 Task: Create a section DevOps Dash and in the section, add a milestone Social Media Integration in the project WolfTech.
Action: Mouse moved to (61, 414)
Screenshot: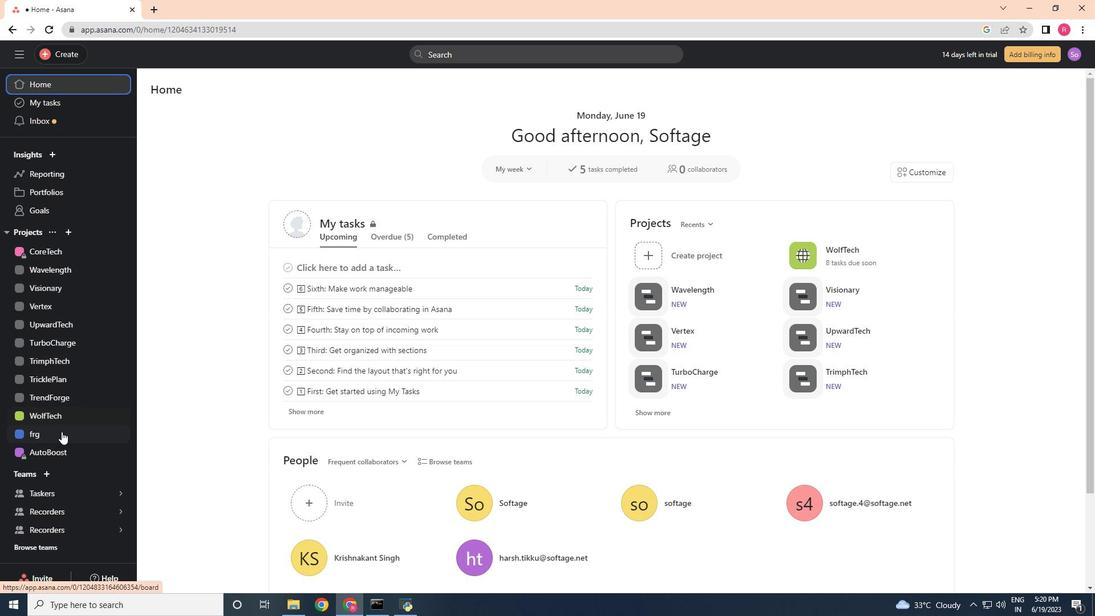 
Action: Mouse pressed left at (61, 414)
Screenshot: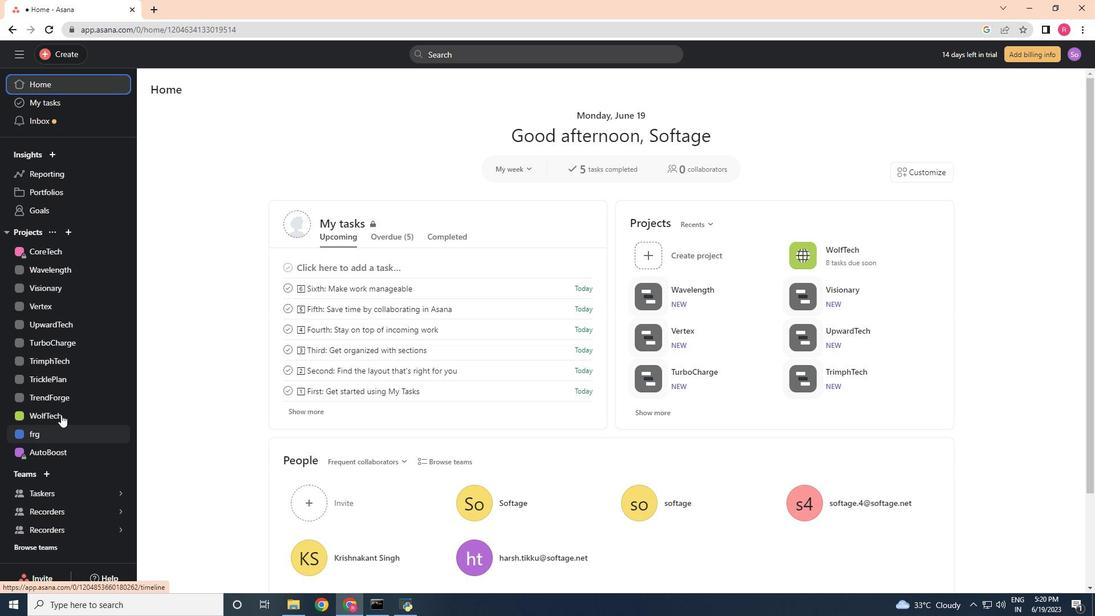 
Action: Mouse moved to (238, 440)
Screenshot: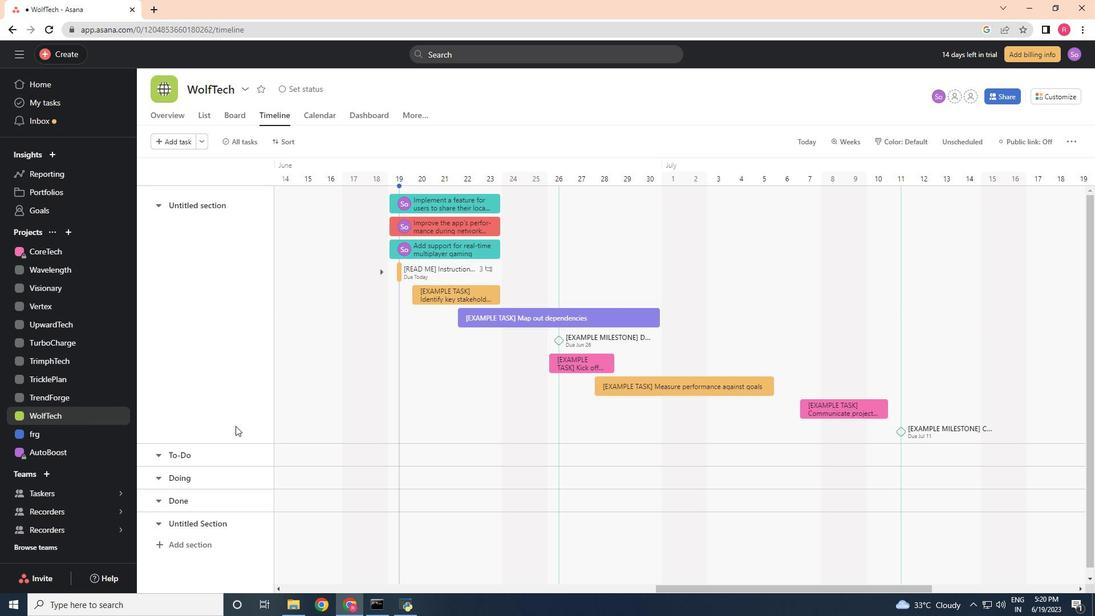 
Action: Mouse scrolled (238, 439) with delta (0, 0)
Screenshot: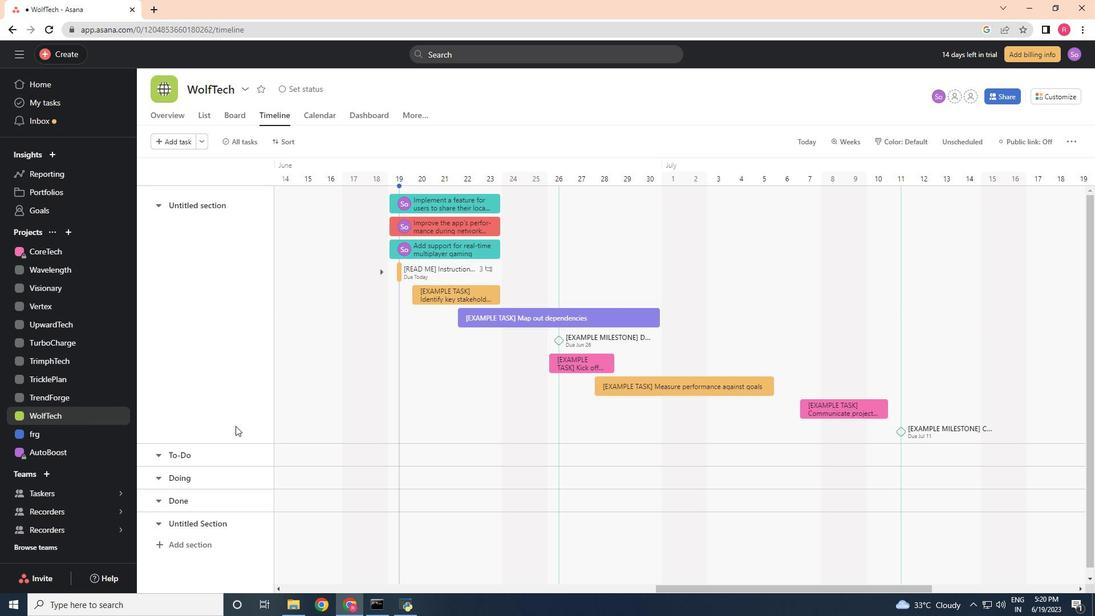 
Action: Mouse moved to (238, 445)
Screenshot: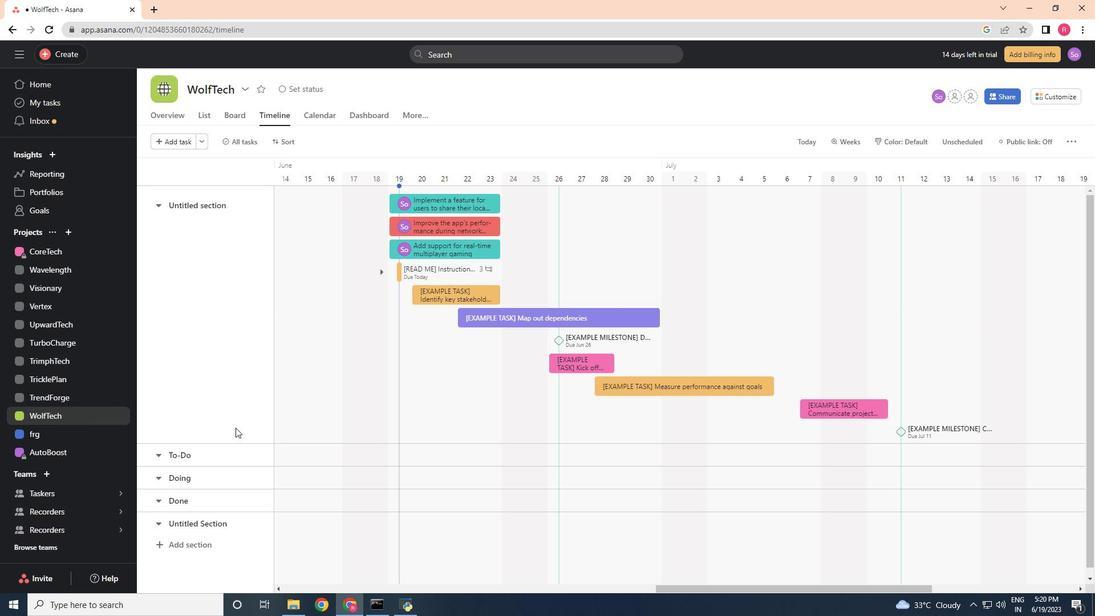 
Action: Mouse scrolled (238, 445) with delta (0, 0)
Screenshot: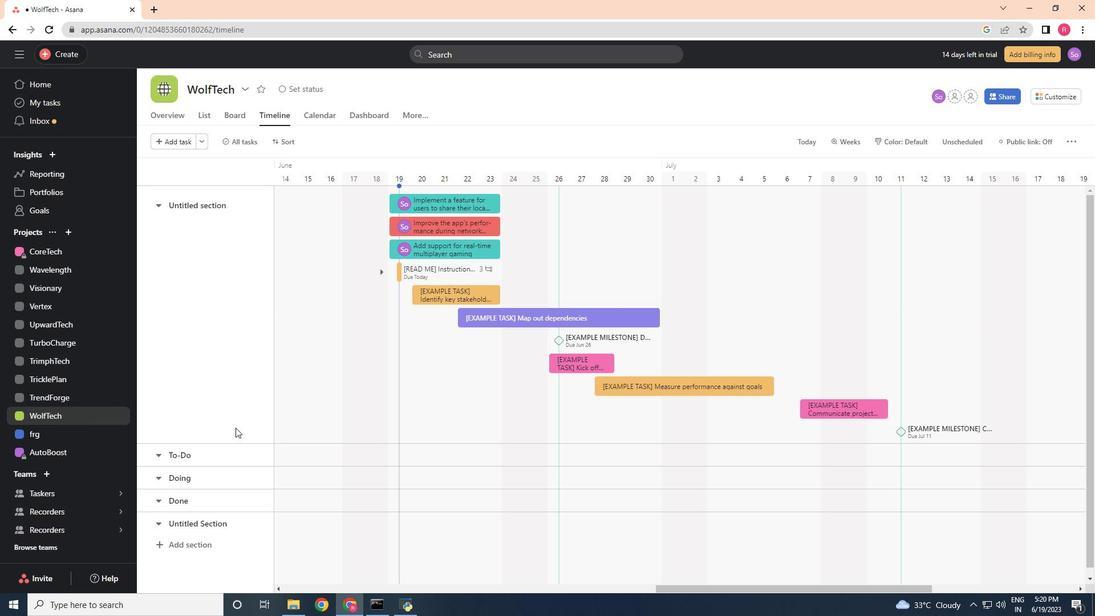 
Action: Mouse moved to (238, 446)
Screenshot: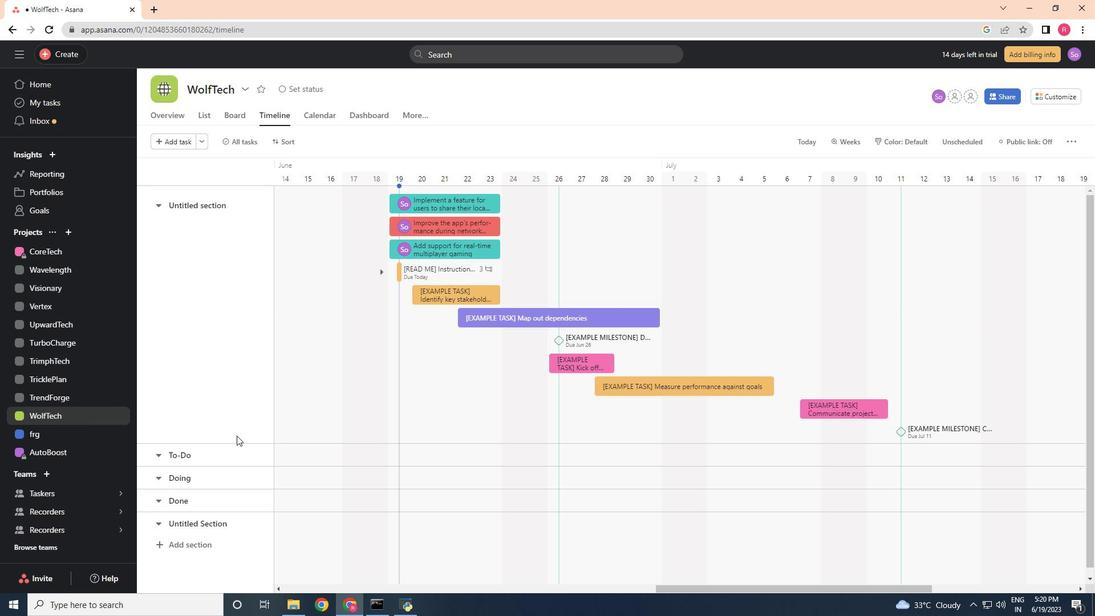 
Action: Mouse scrolled (238, 446) with delta (0, 0)
Screenshot: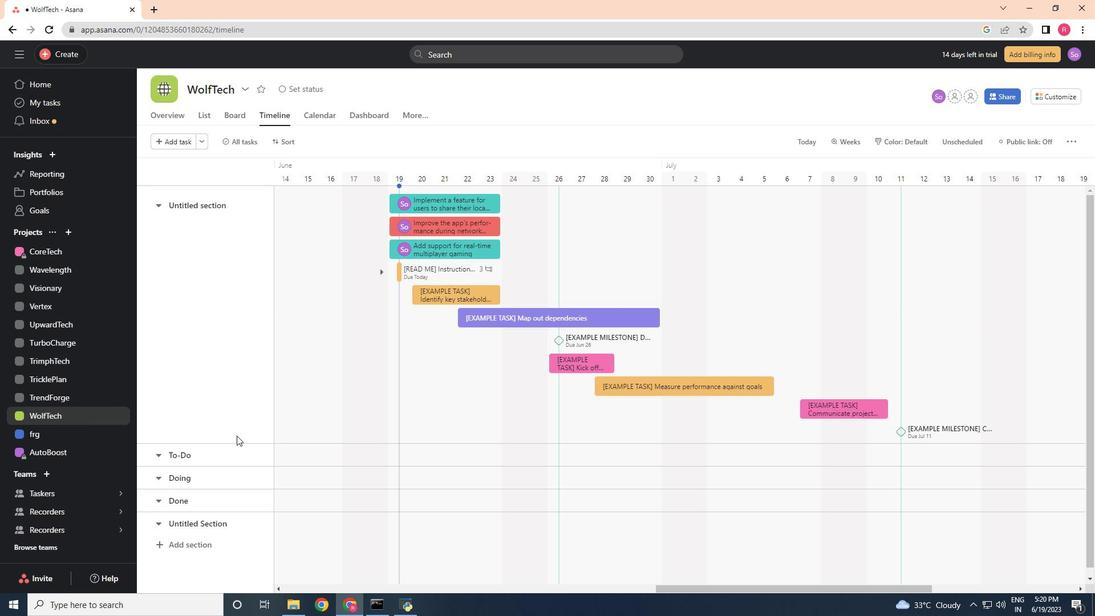 
Action: Mouse moved to (238, 446)
Screenshot: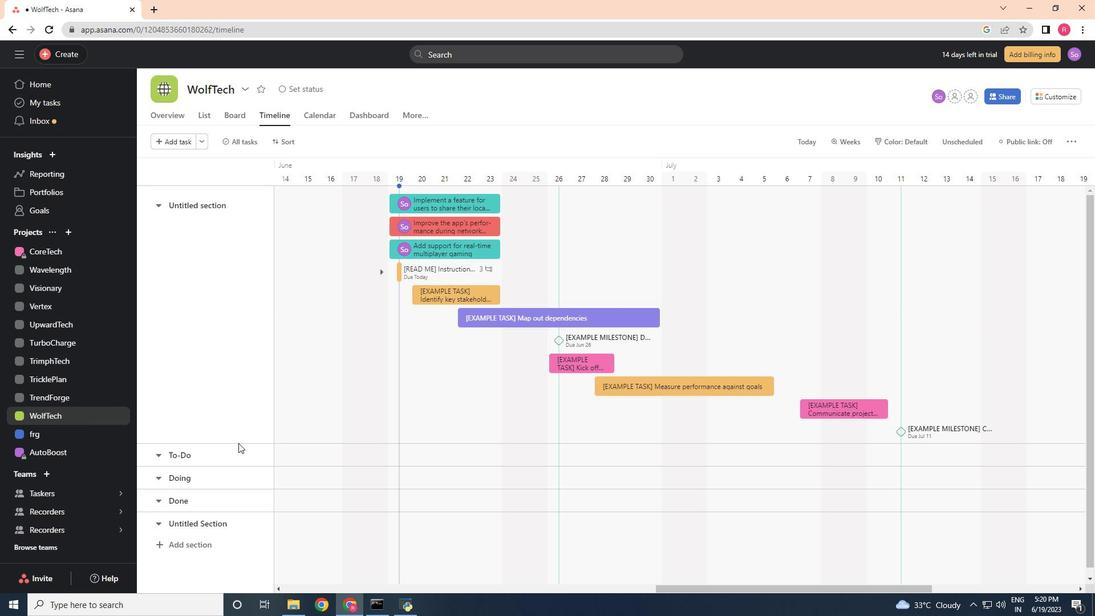 
Action: Mouse scrolled (238, 446) with delta (0, 0)
Screenshot: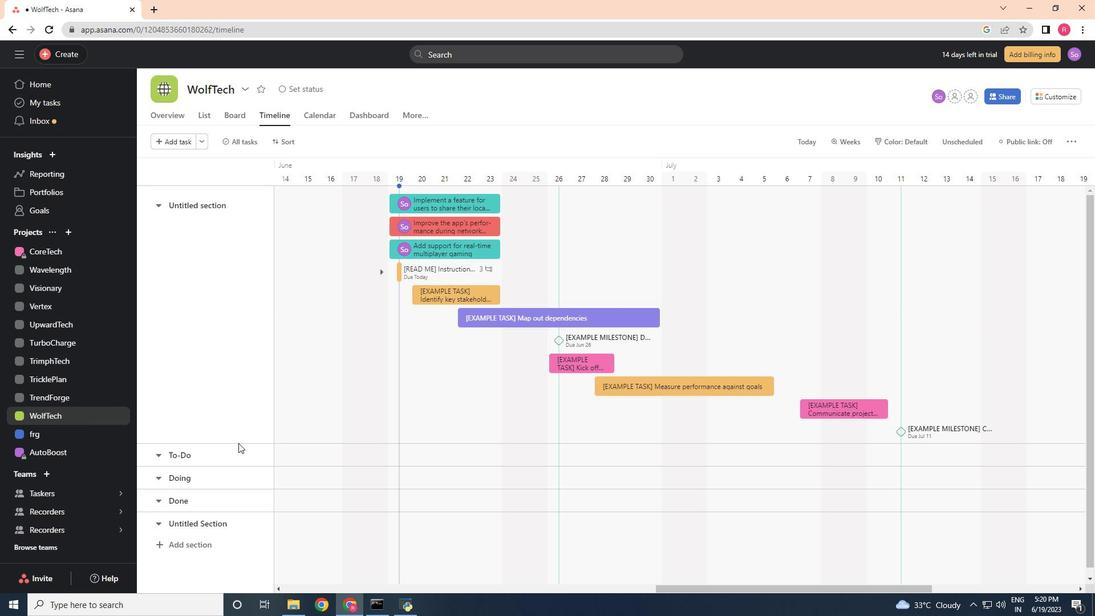 
Action: Mouse moved to (238, 447)
Screenshot: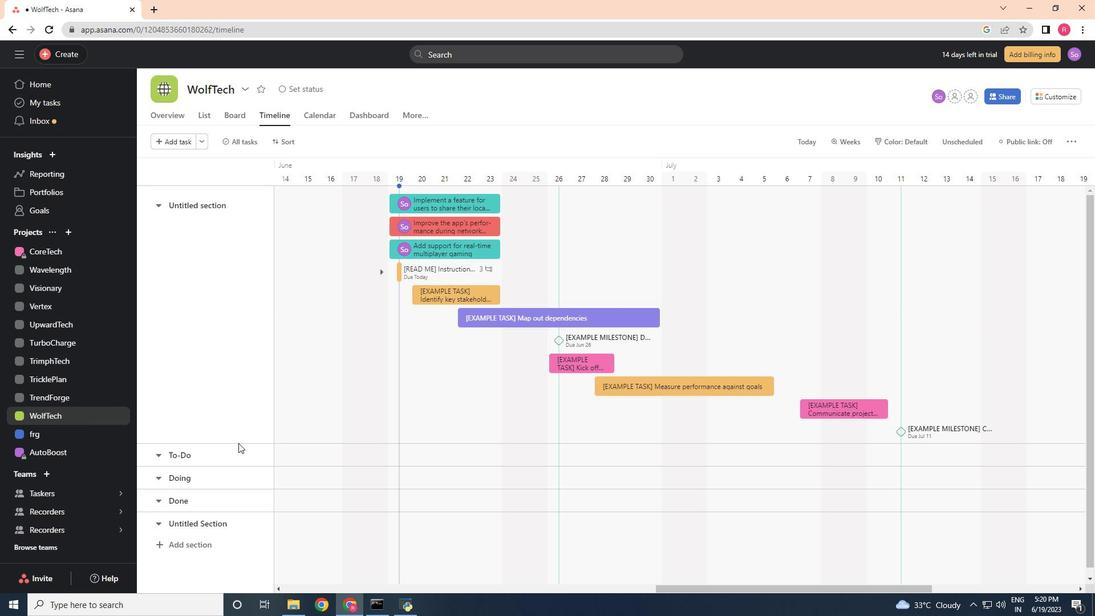 
Action: Mouse scrolled (238, 446) with delta (0, 0)
Screenshot: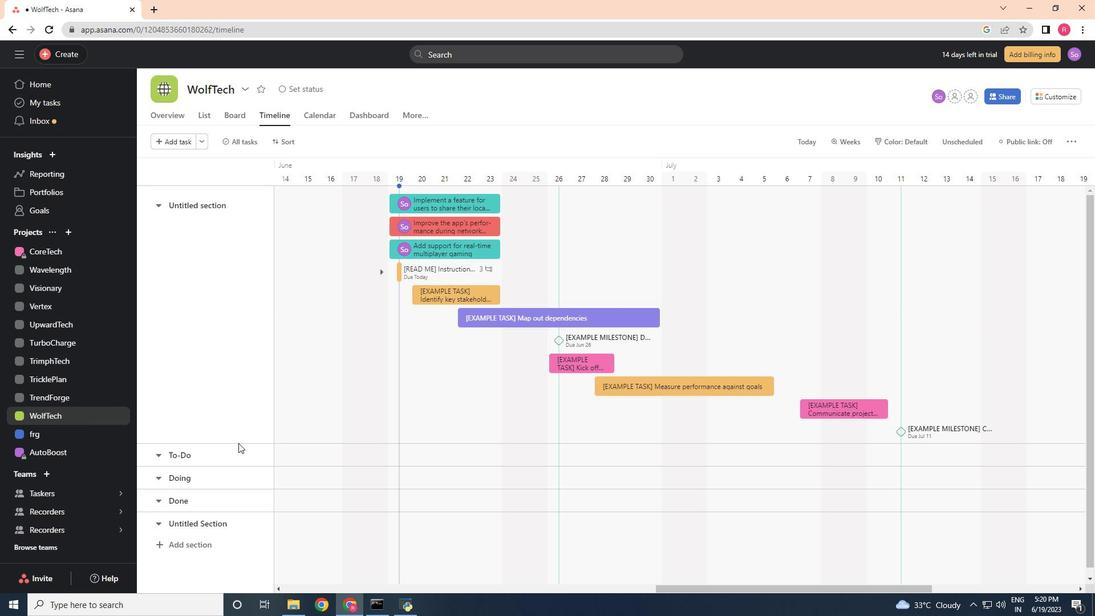 
Action: Mouse moved to (238, 448)
Screenshot: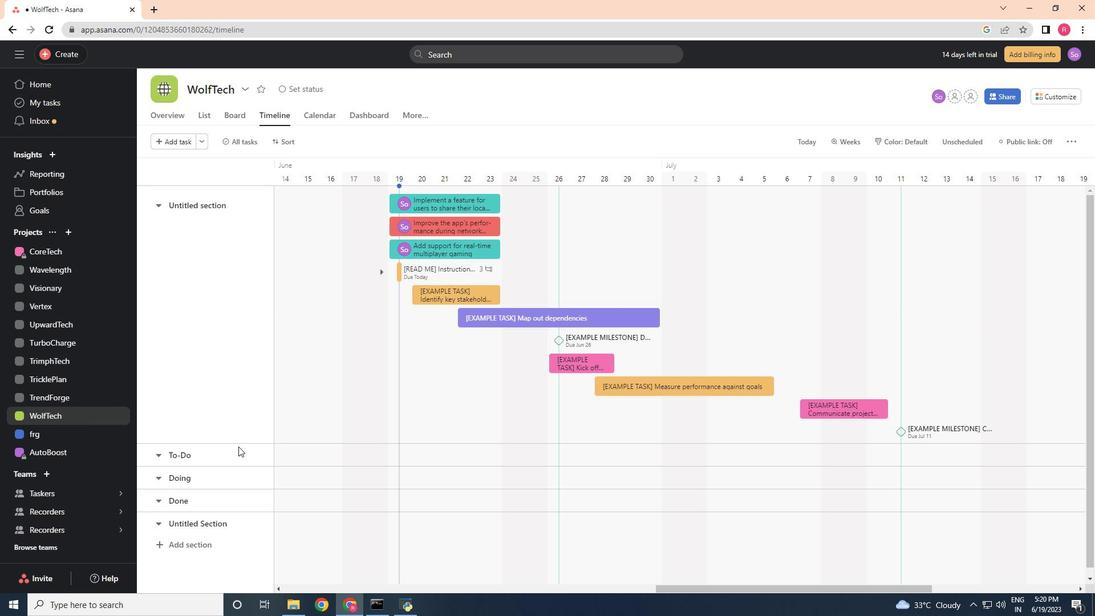 
Action: Mouse scrolled (238, 447) with delta (0, 0)
Screenshot: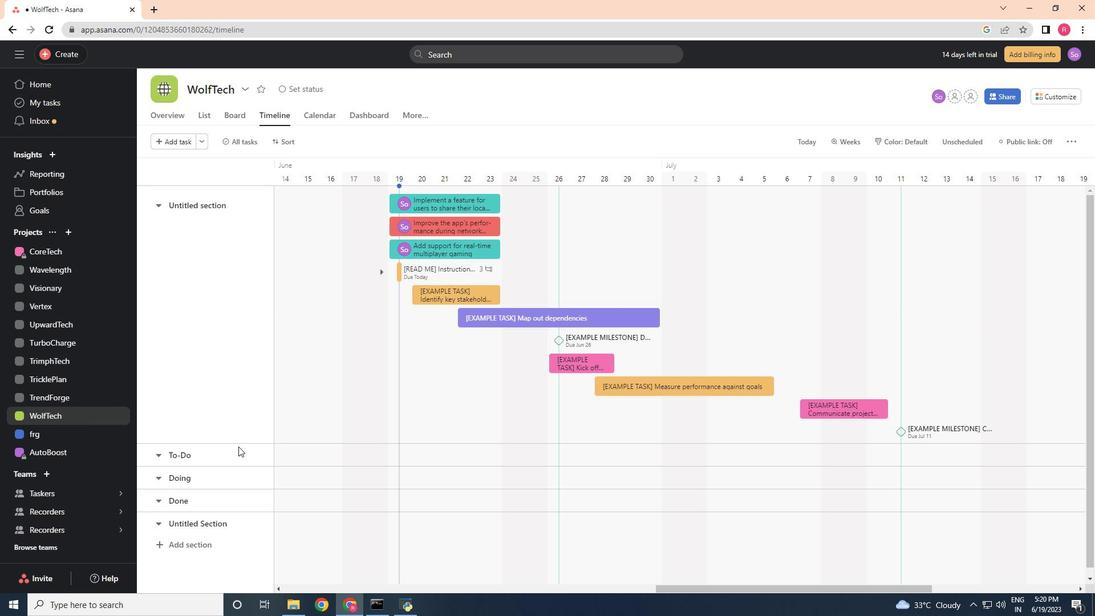 
Action: Mouse moved to (199, 534)
Screenshot: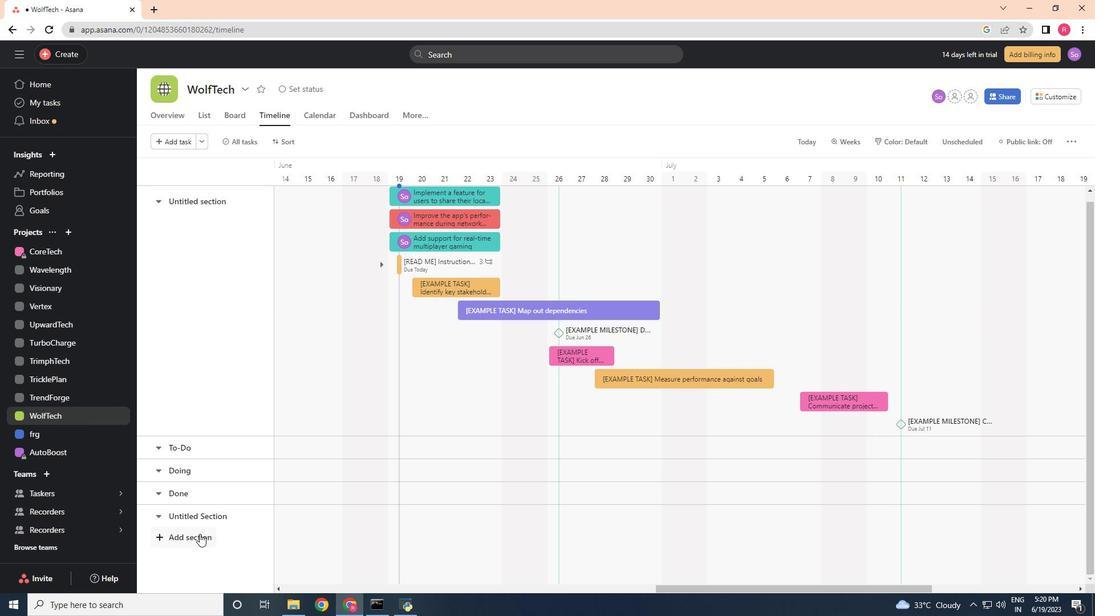 
Action: Mouse pressed left at (199, 534)
Screenshot: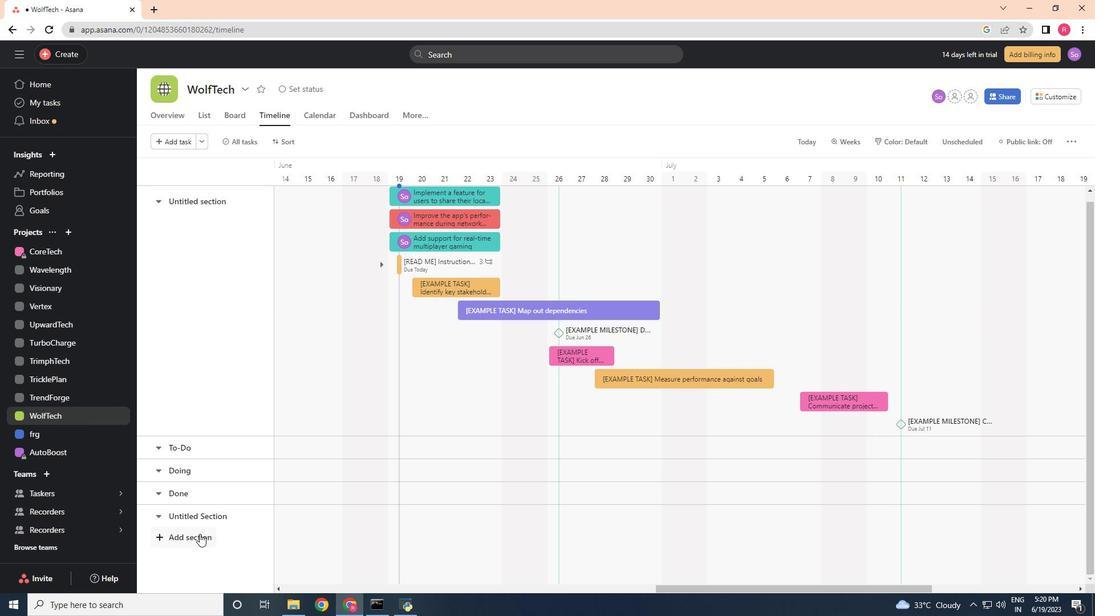 
Action: Mouse moved to (203, 534)
Screenshot: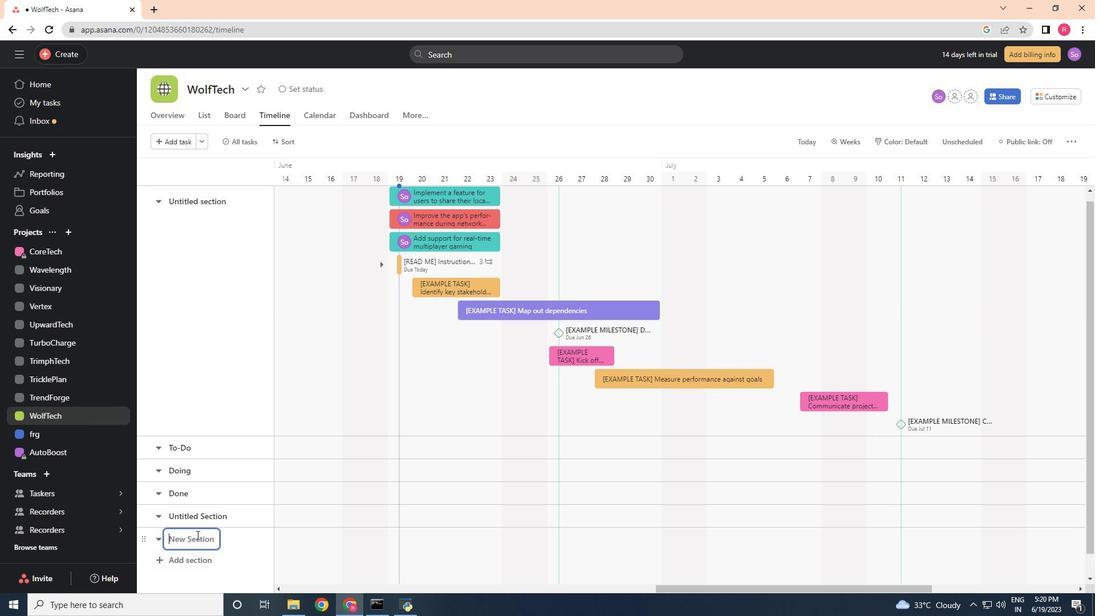 
Action: Key pressed <Key.shift>Dev<Key.shift>Ops<Key.space><Key.shift>Dash
Screenshot: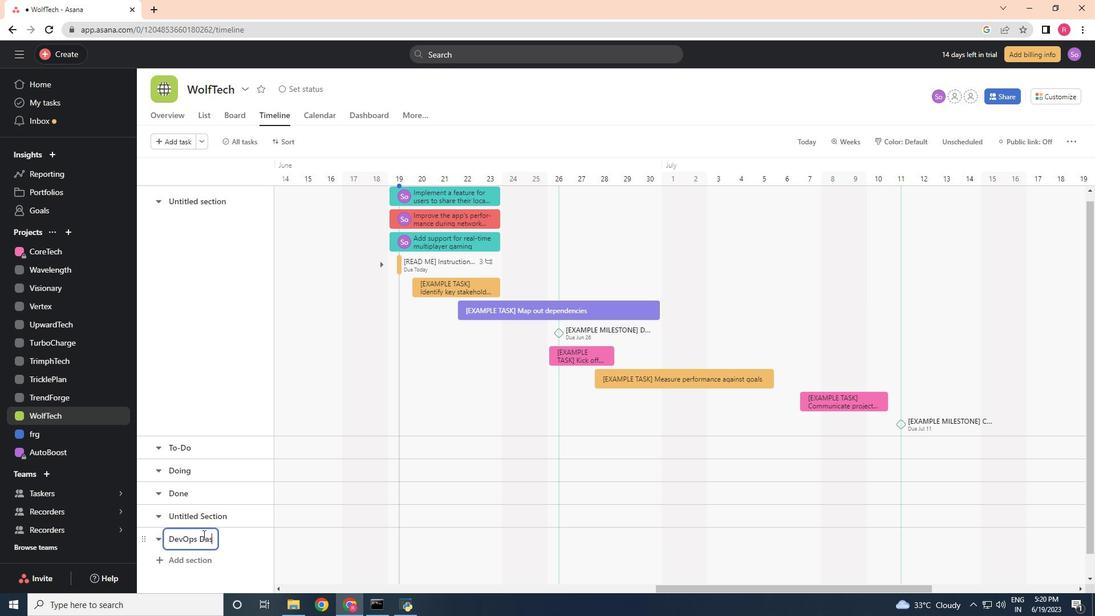 
Action: Mouse moved to (288, 544)
Screenshot: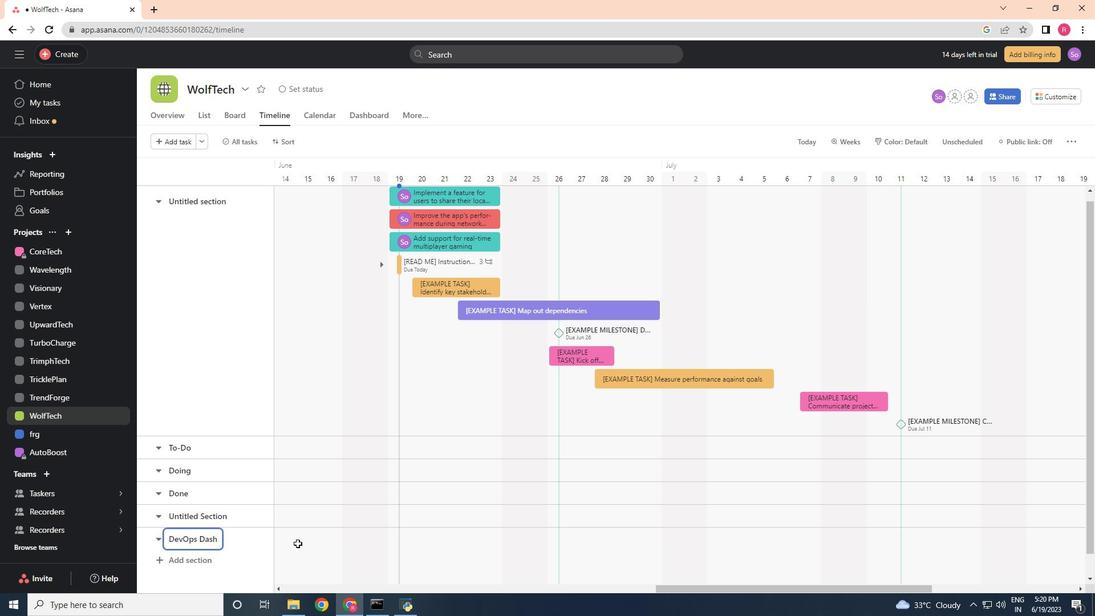 
Action: Mouse pressed left at (288, 544)
Screenshot: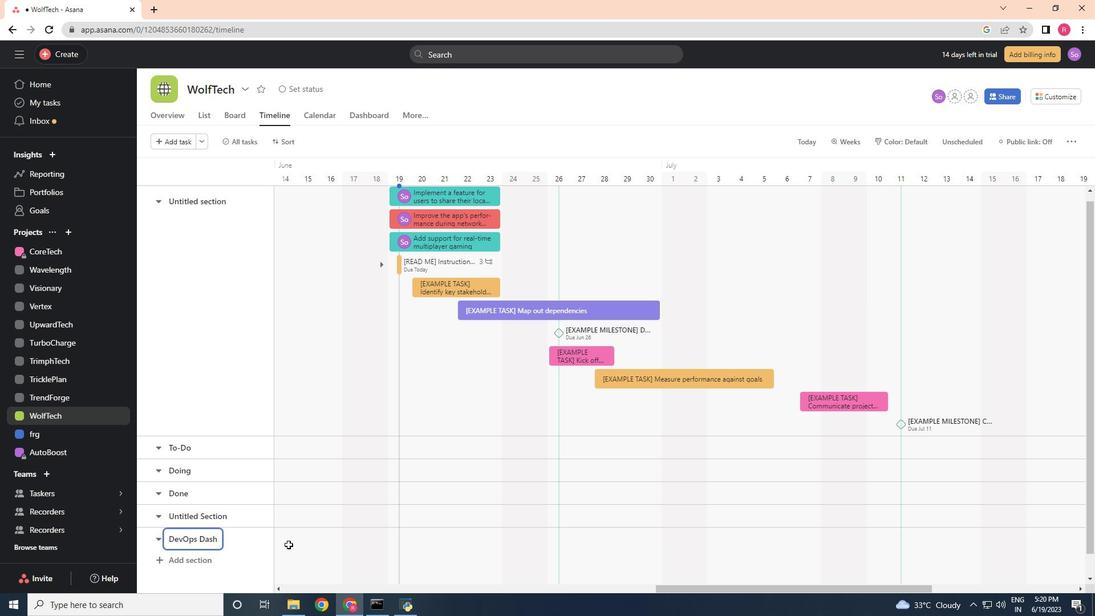 
Action: Mouse moved to (228, 535)
Screenshot: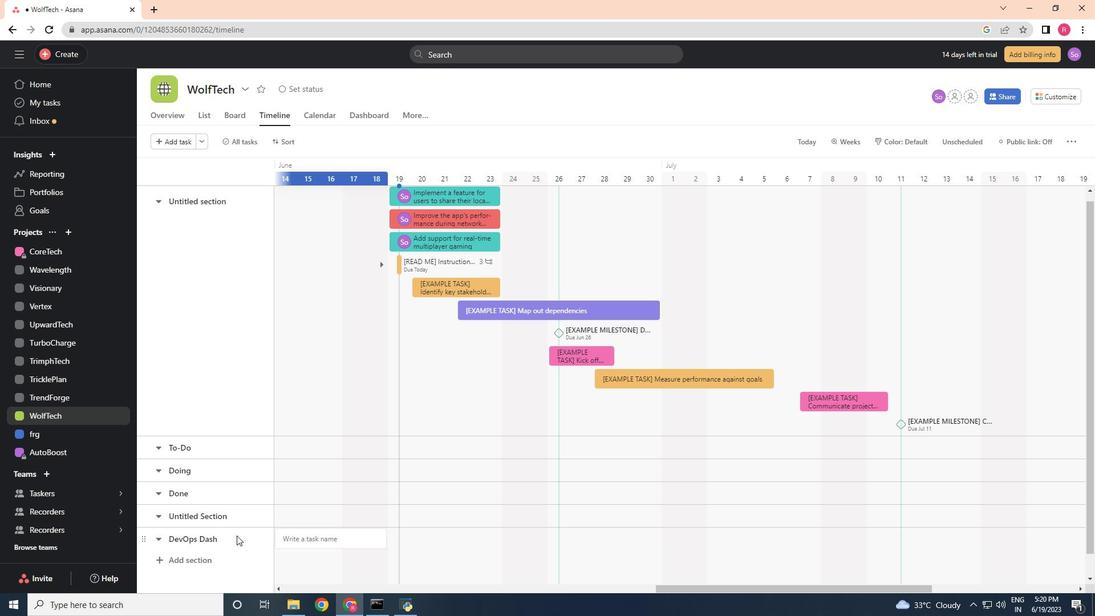 
Action: Key pressed <Key.shift>Social<Key.space><Key.shift>Media<Key.space><Key.shift>Integration
Screenshot: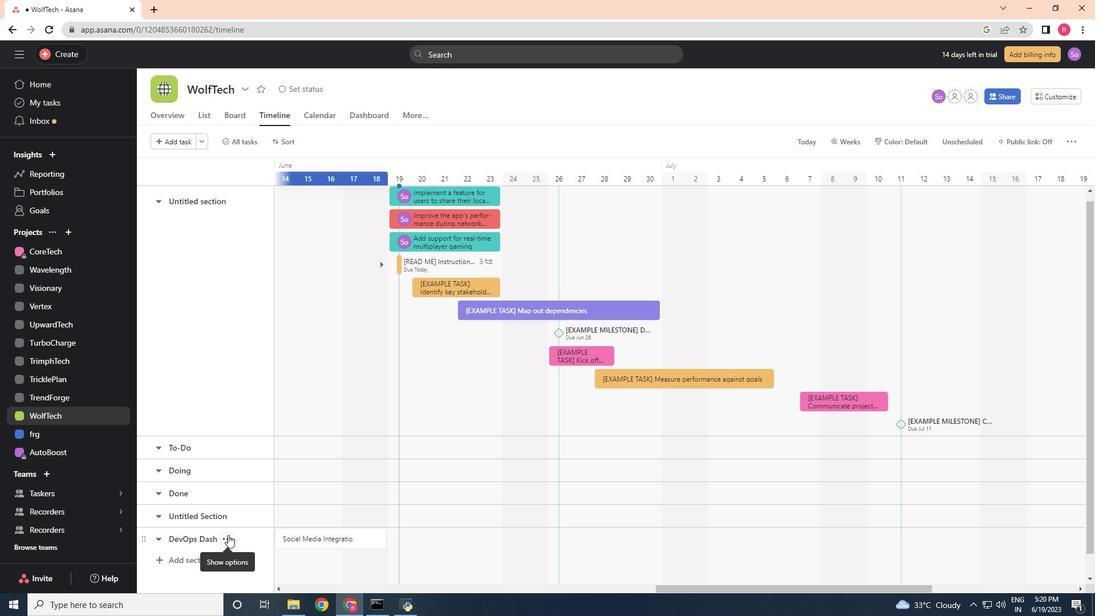
Action: Mouse moved to (305, 564)
Screenshot: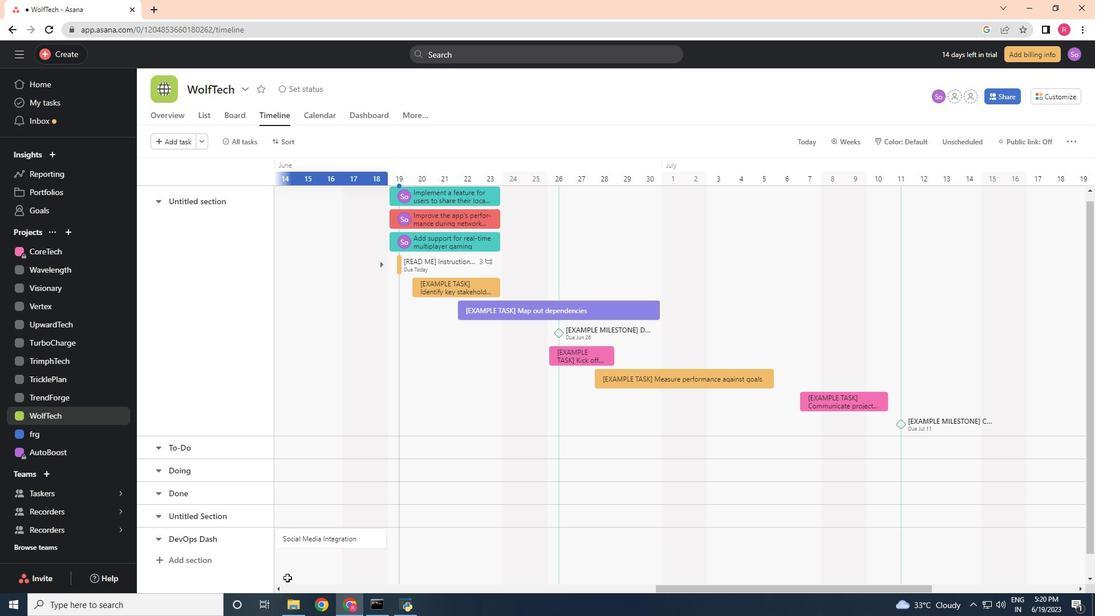 
Action: Mouse pressed left at (305, 564)
Screenshot: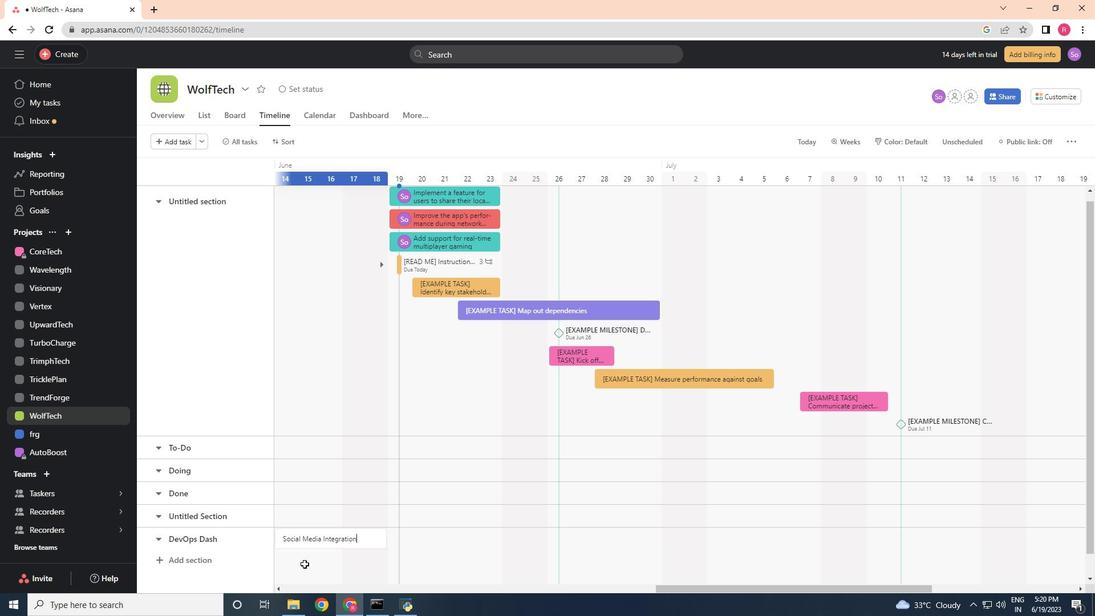 
Action: Mouse moved to (348, 538)
Screenshot: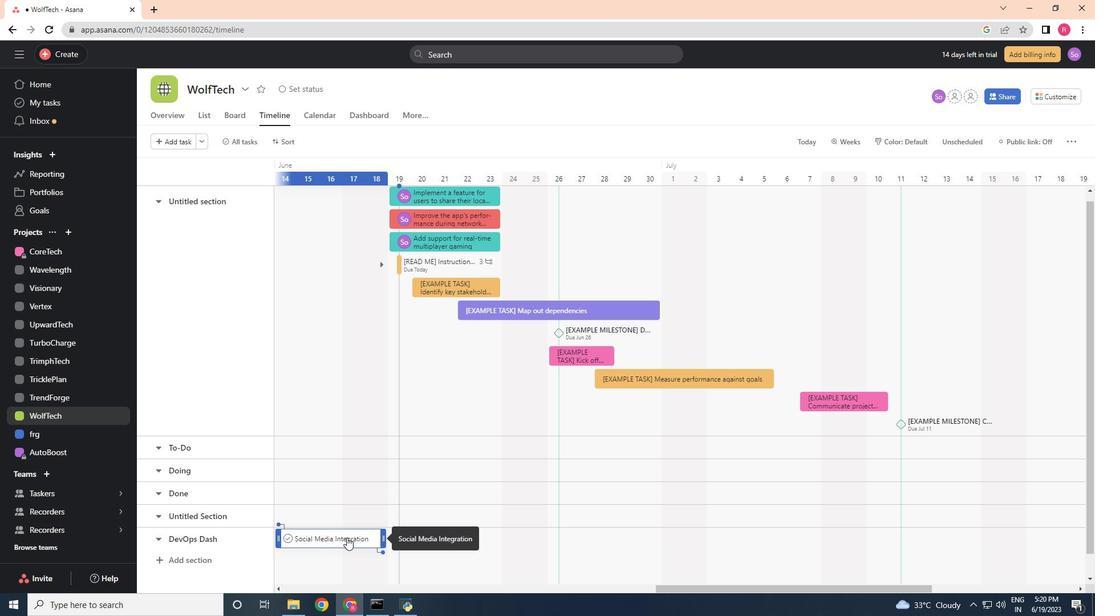 
Action: Mouse pressed left at (348, 538)
Screenshot: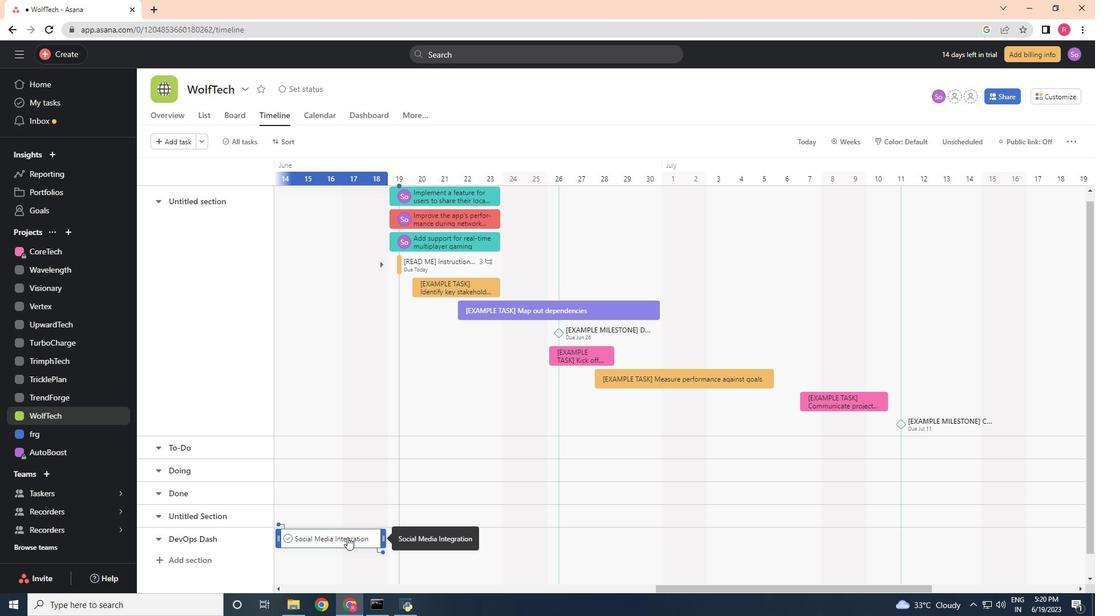 
Action: Mouse moved to (348, 539)
Screenshot: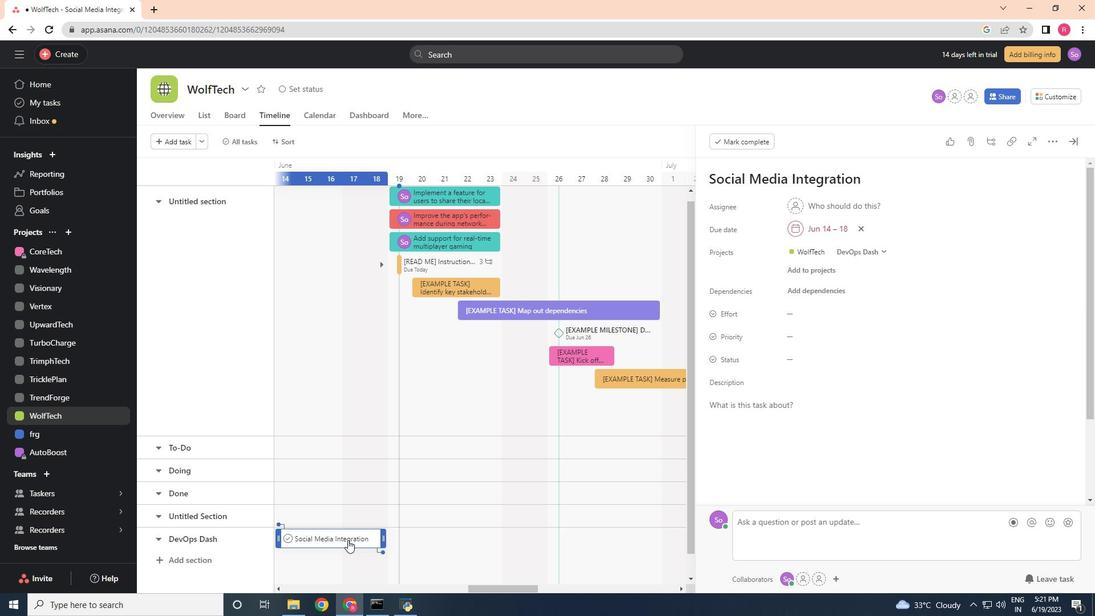 
